 Task: Apply the Brilliance Slider to a food photo to make the colors pop.
Action: Mouse moved to (553, 531)
Screenshot: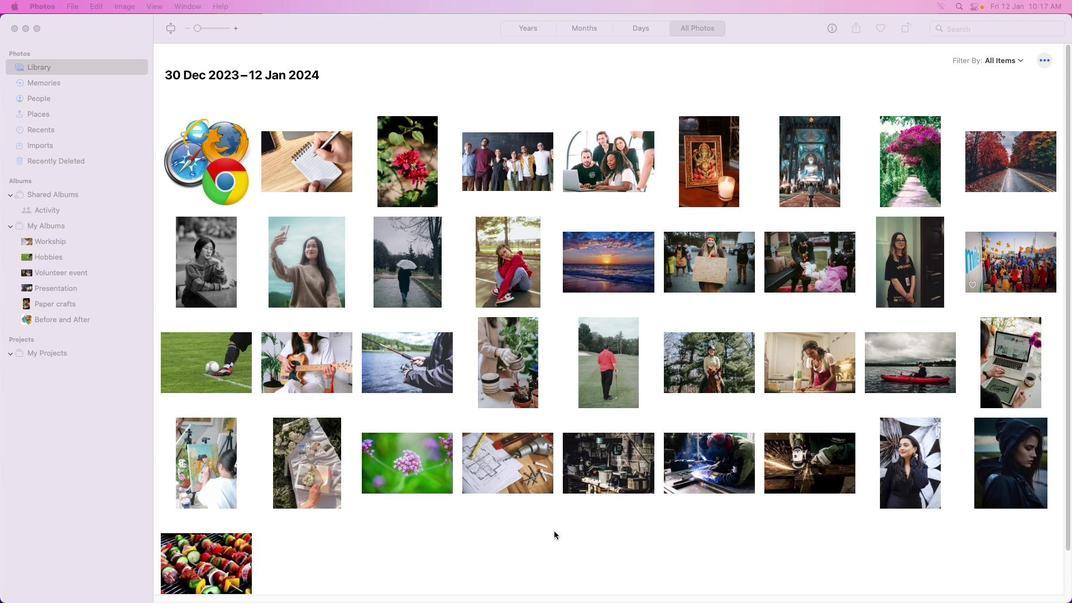 
Action: Mouse pressed left at (553, 531)
Screenshot: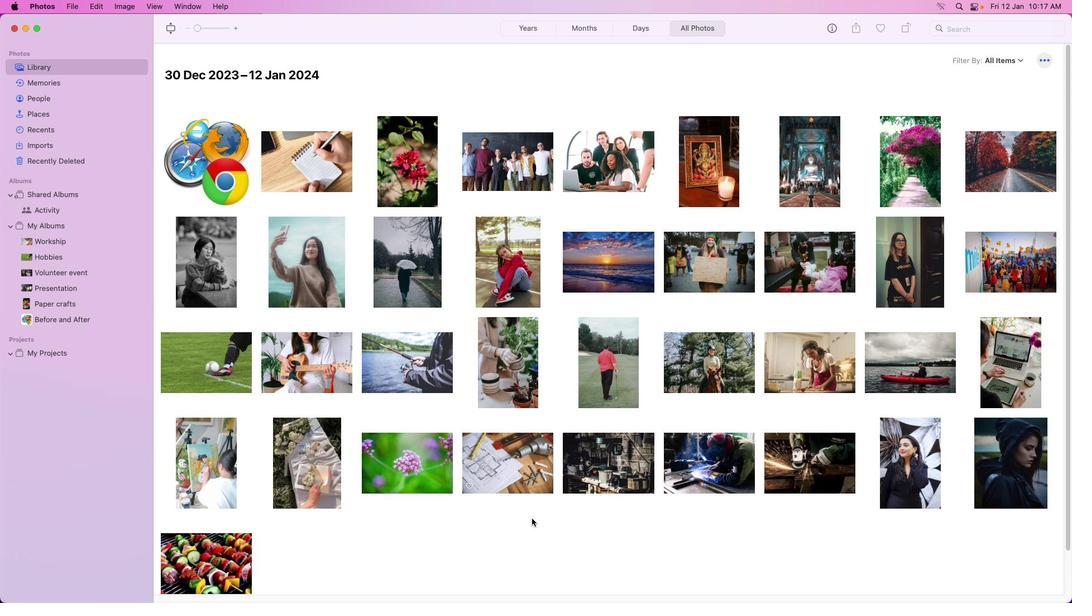 
Action: Mouse moved to (212, 550)
Screenshot: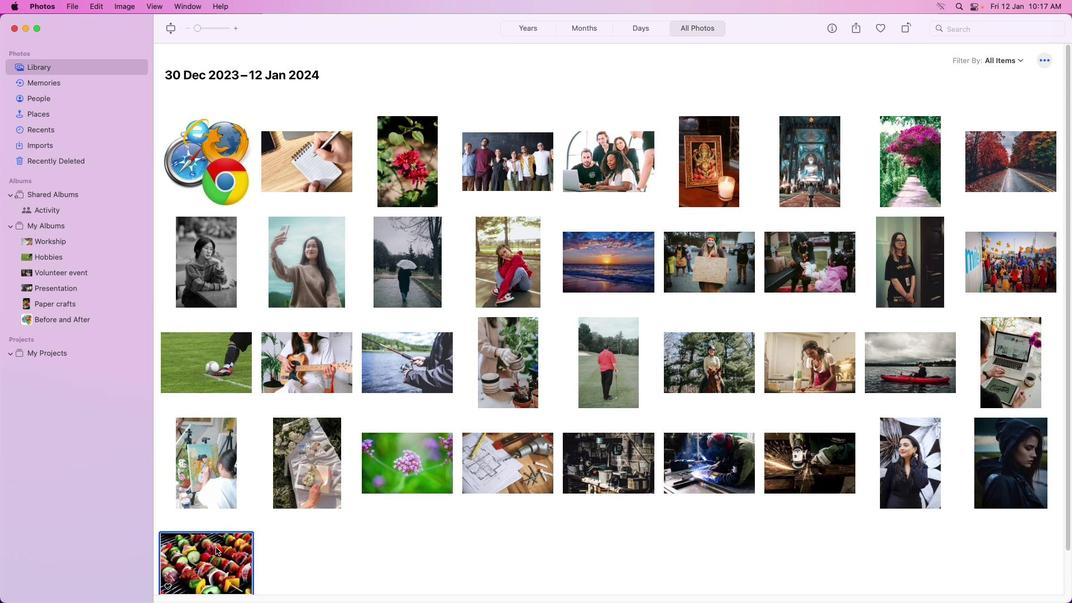 
Action: Mouse pressed left at (212, 550)
Screenshot: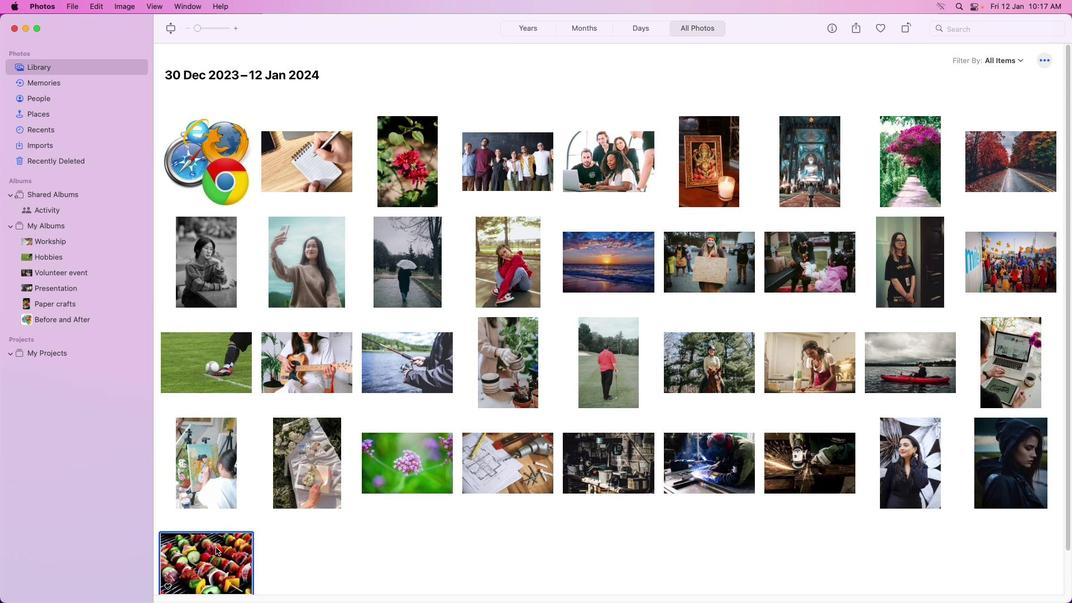 
Action: Mouse moved to (215, 547)
Screenshot: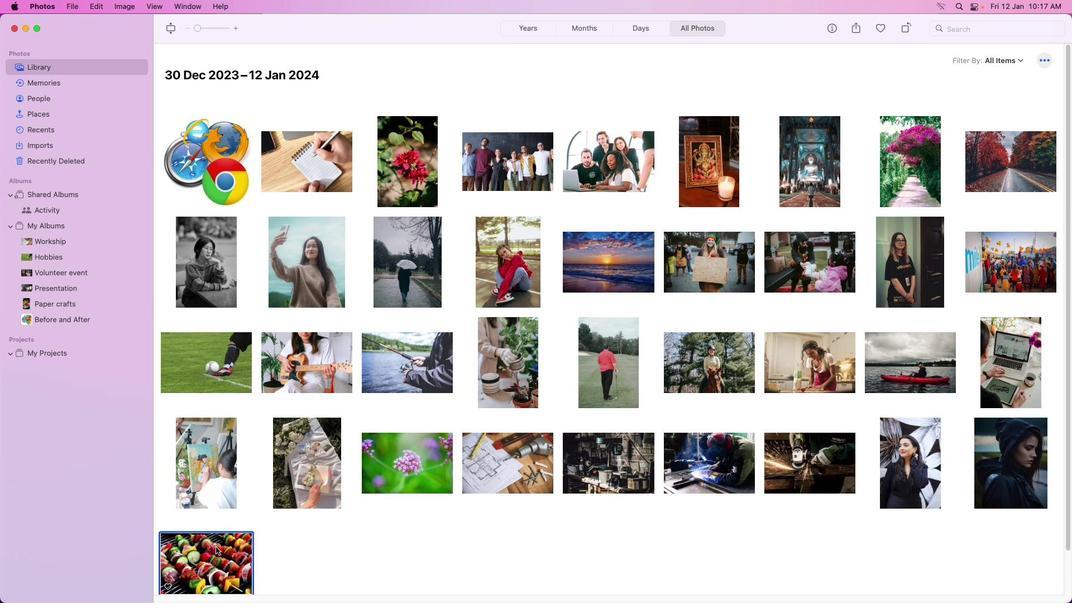 
Action: Mouse pressed left at (215, 547)
Screenshot: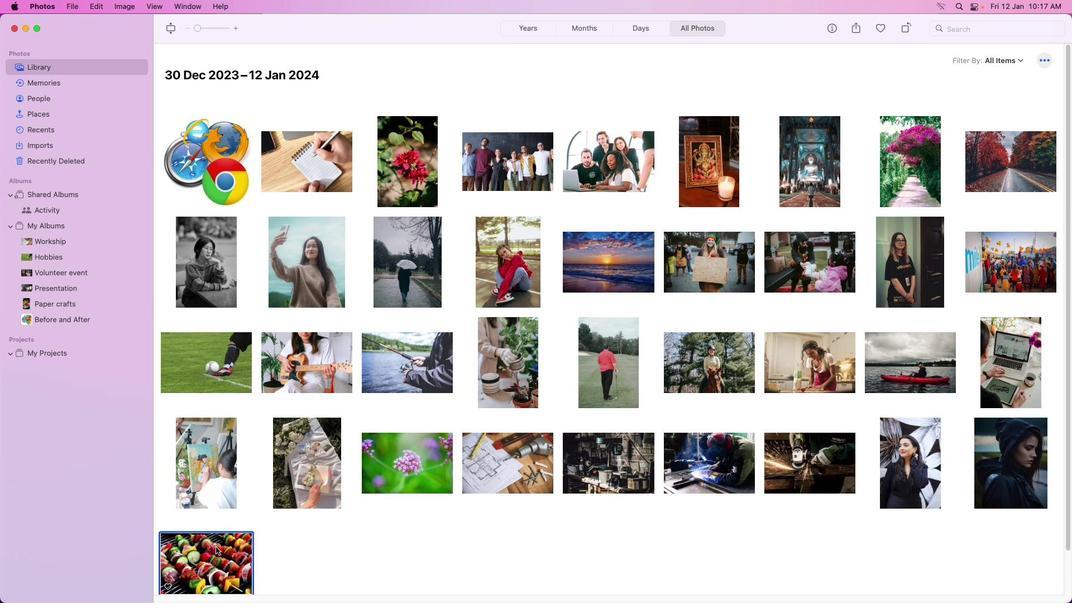 
Action: Mouse moved to (215, 546)
Screenshot: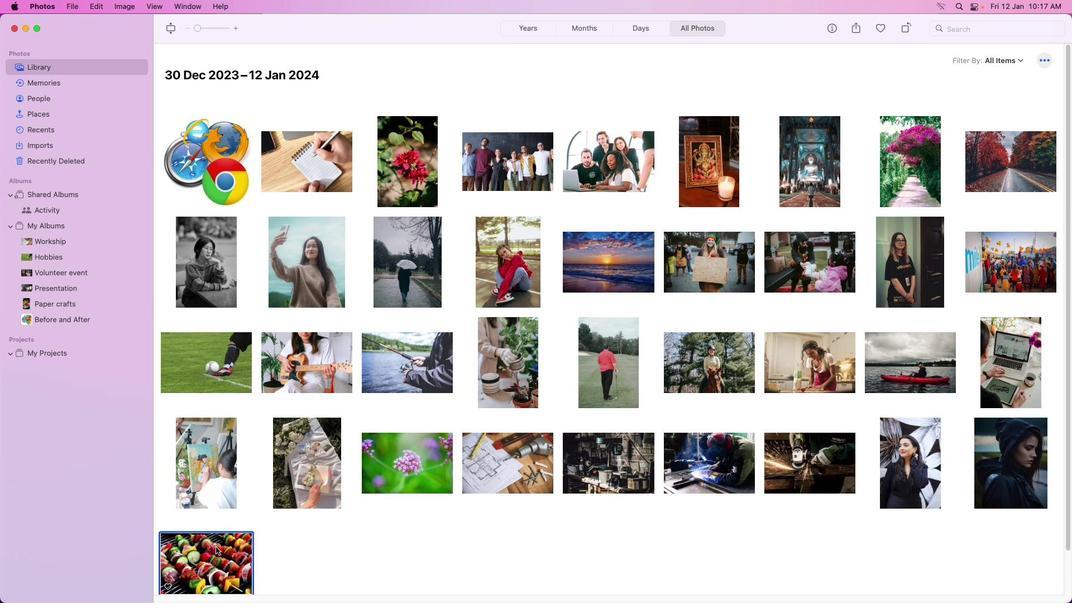 
Action: Mouse pressed left at (215, 546)
Screenshot: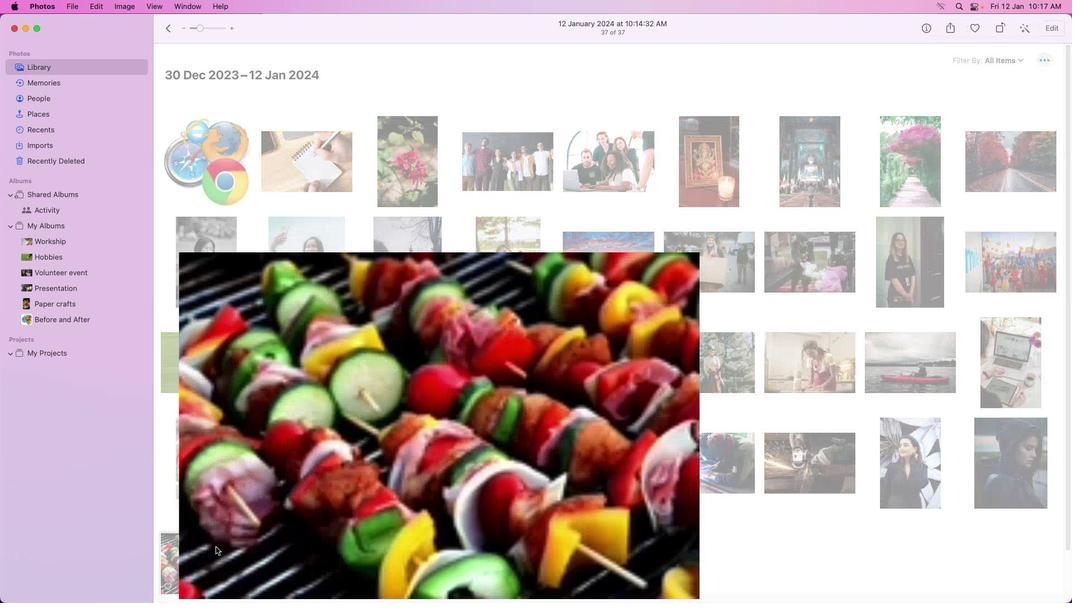 
Action: Mouse pressed left at (215, 546)
Screenshot: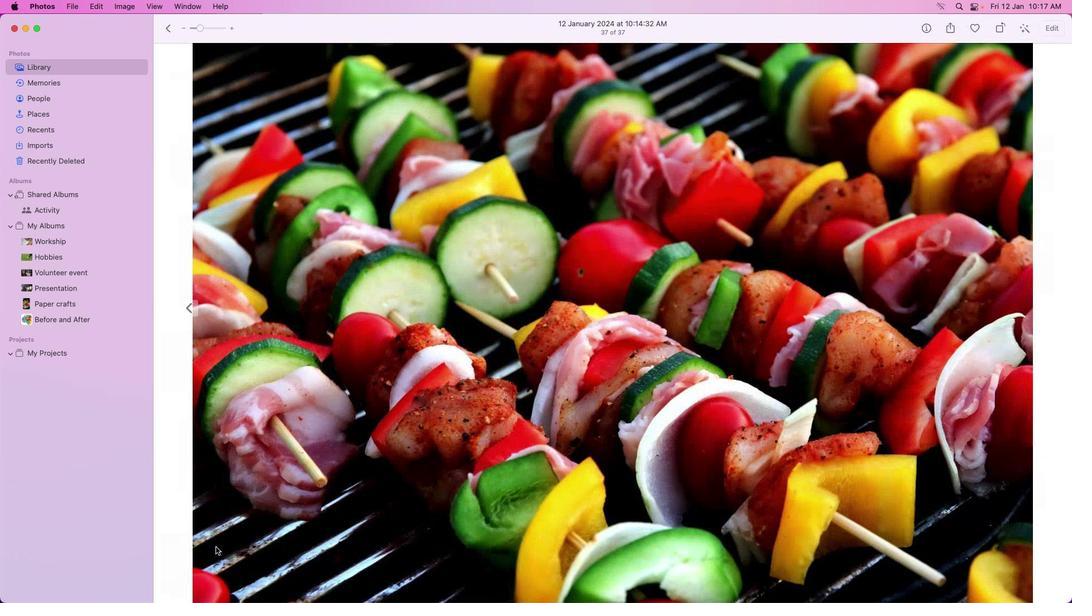 
Action: Mouse moved to (1055, 27)
Screenshot: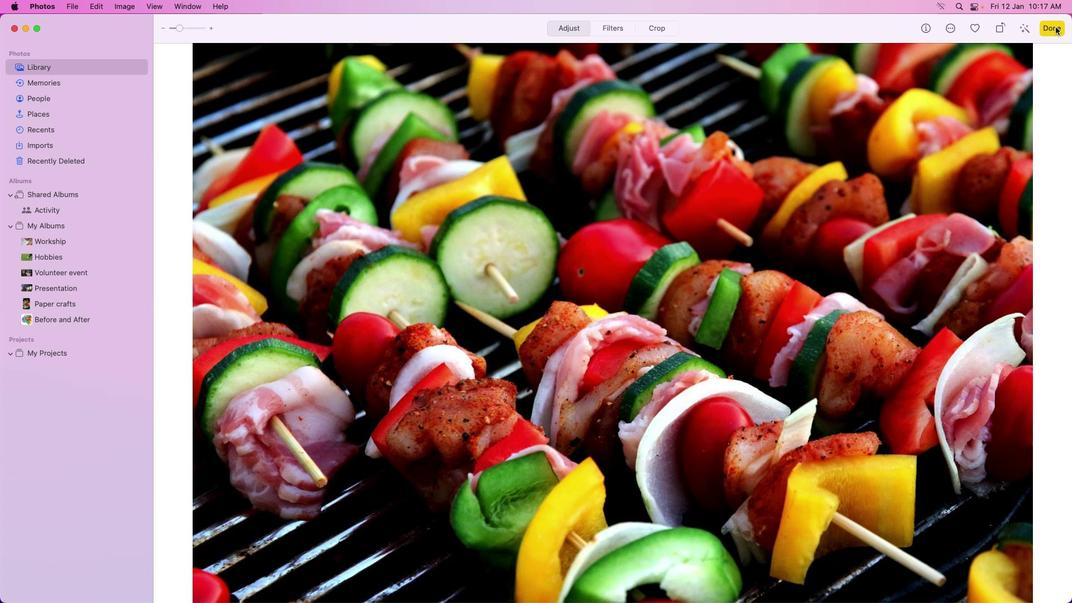 
Action: Mouse pressed left at (1055, 27)
Screenshot: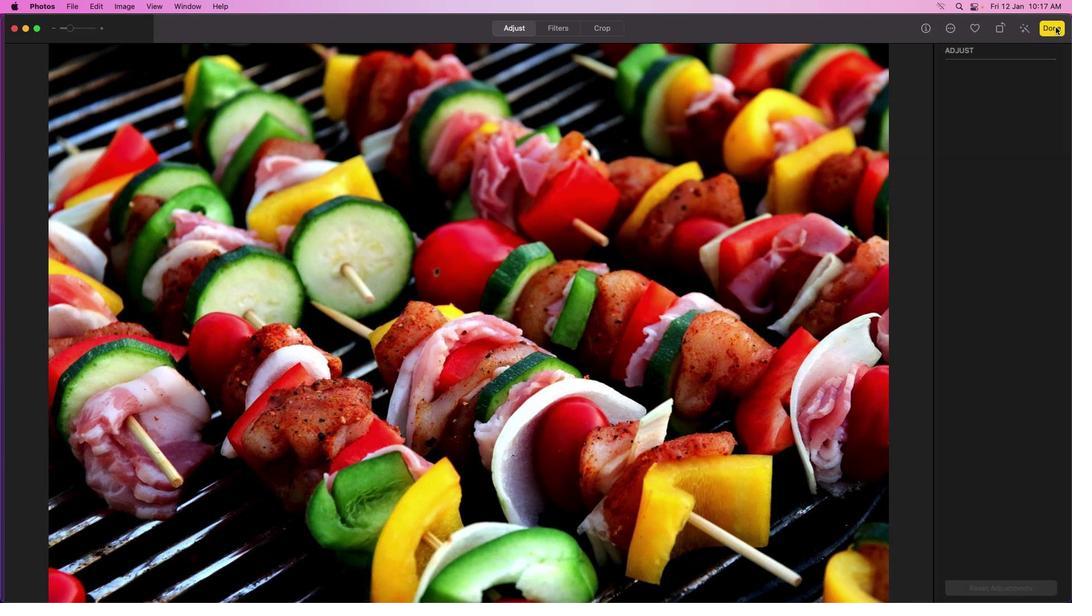 
Action: Mouse moved to (997, 128)
Screenshot: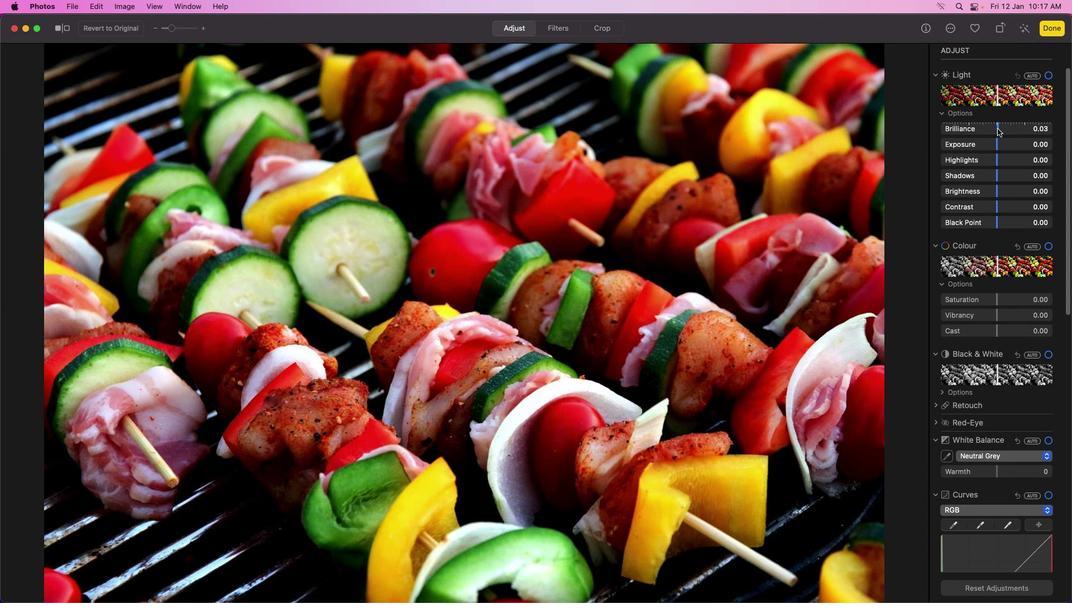 
Action: Mouse pressed left at (997, 128)
Screenshot: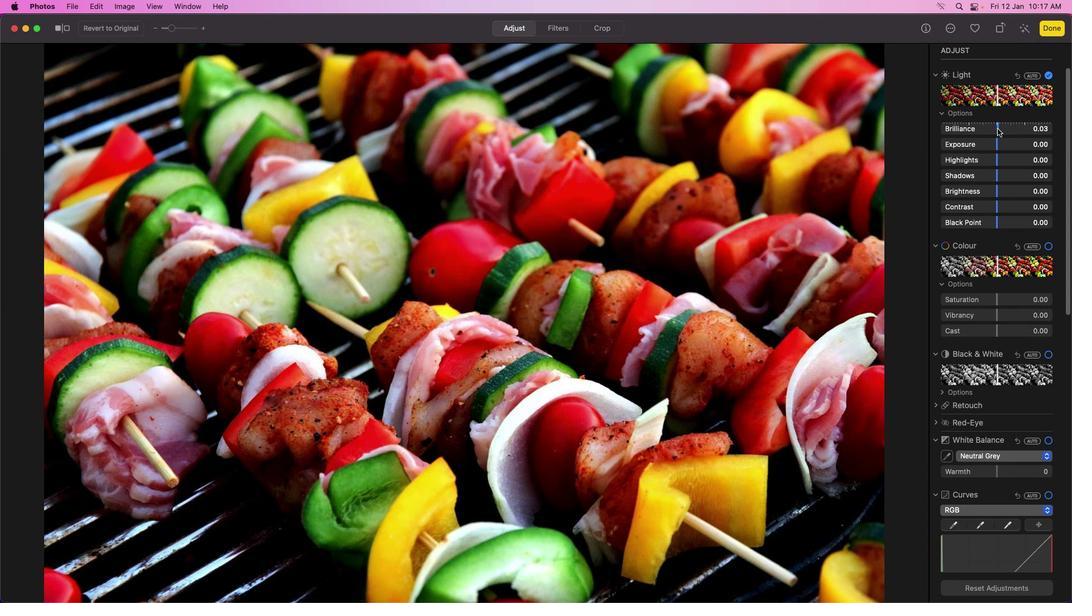 
Action: Mouse moved to (1024, 130)
Screenshot: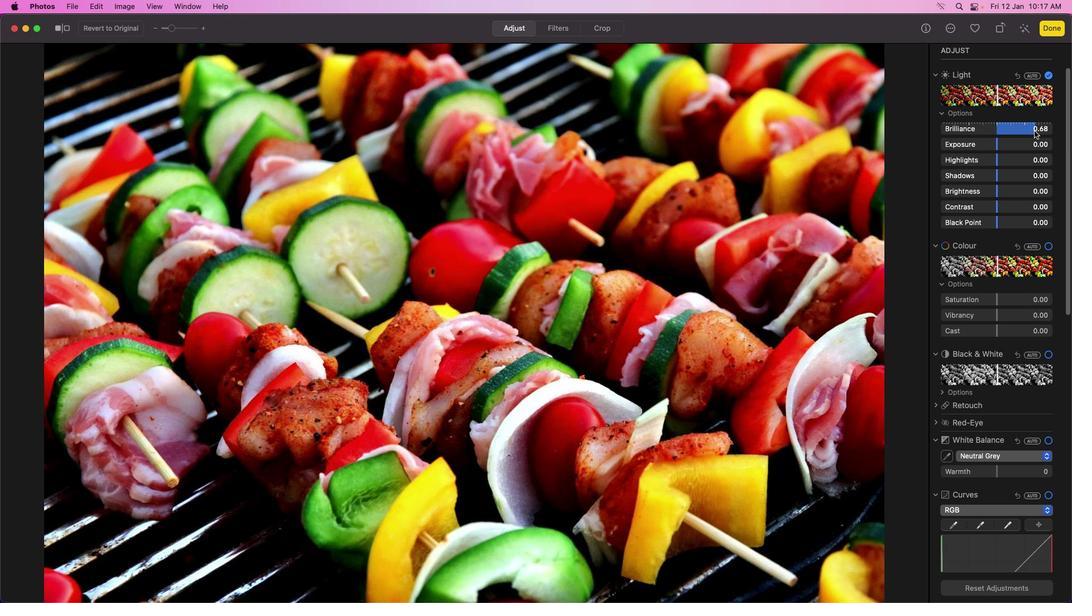 
Action: Mouse pressed left at (1024, 130)
Screenshot: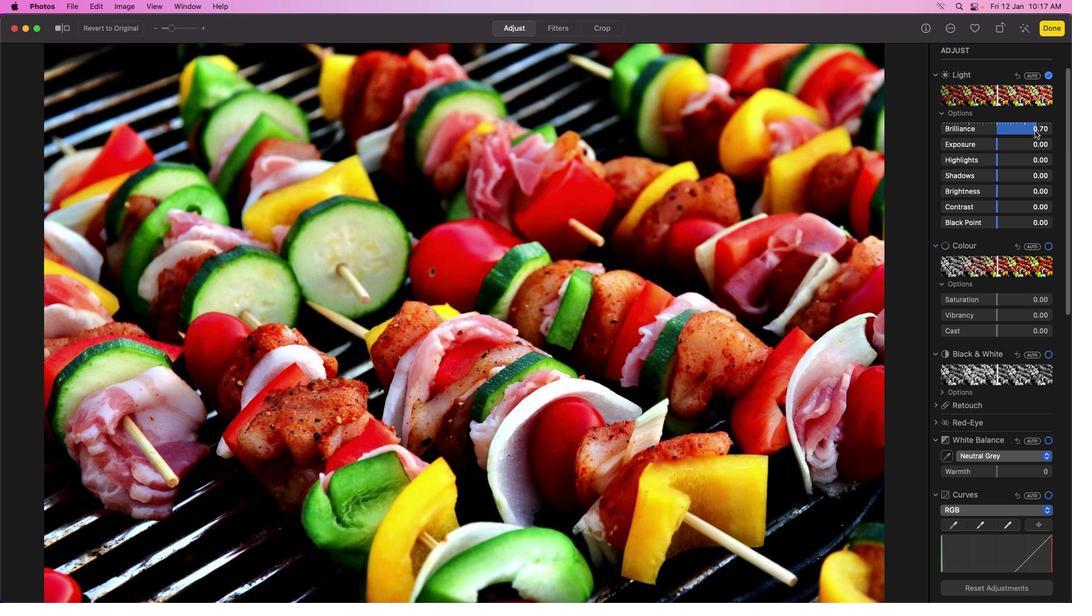 
Action: Mouse moved to (997, 145)
Screenshot: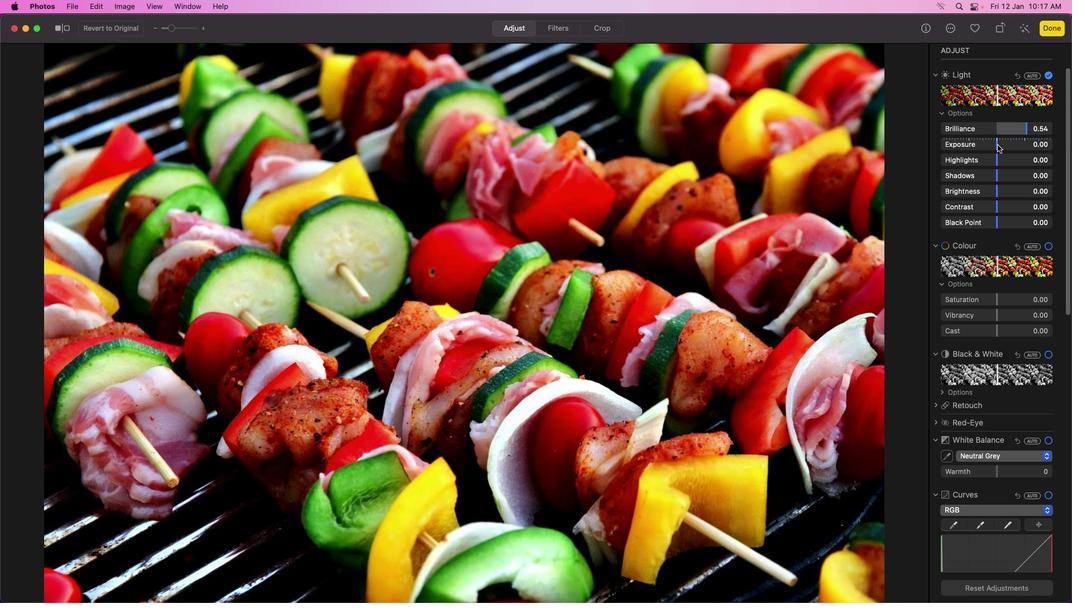 
Action: Mouse pressed left at (997, 145)
Screenshot: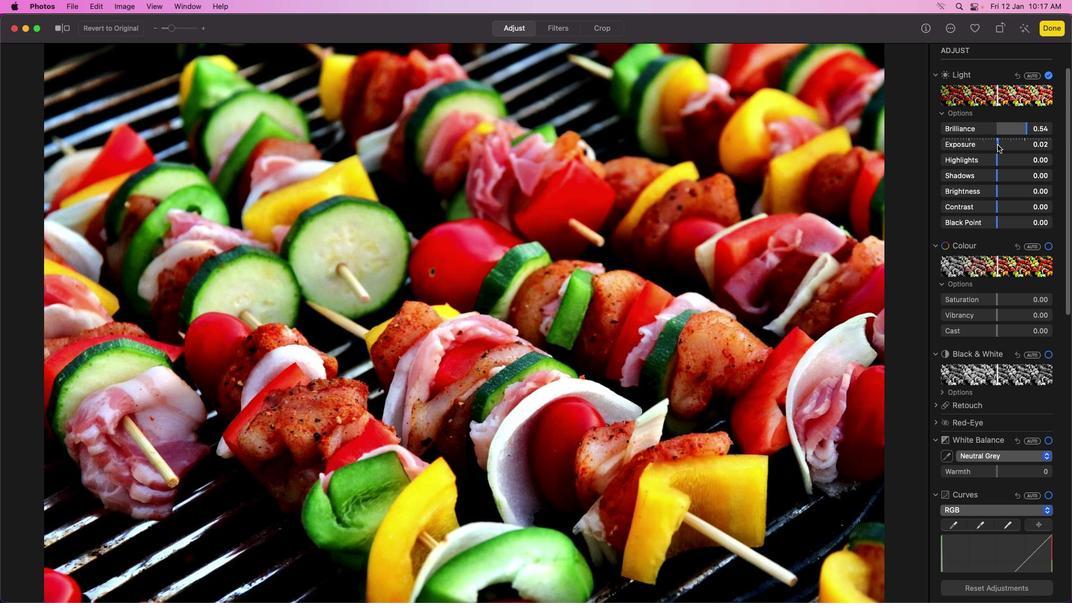 
Action: Mouse moved to (998, 161)
Screenshot: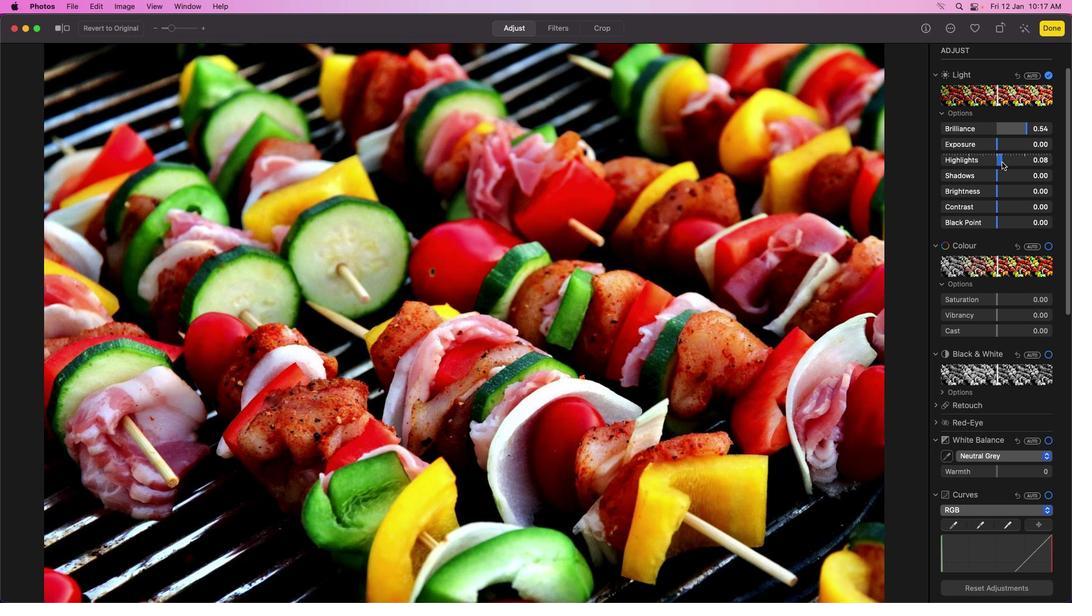 
Action: Mouse pressed left at (998, 161)
Screenshot: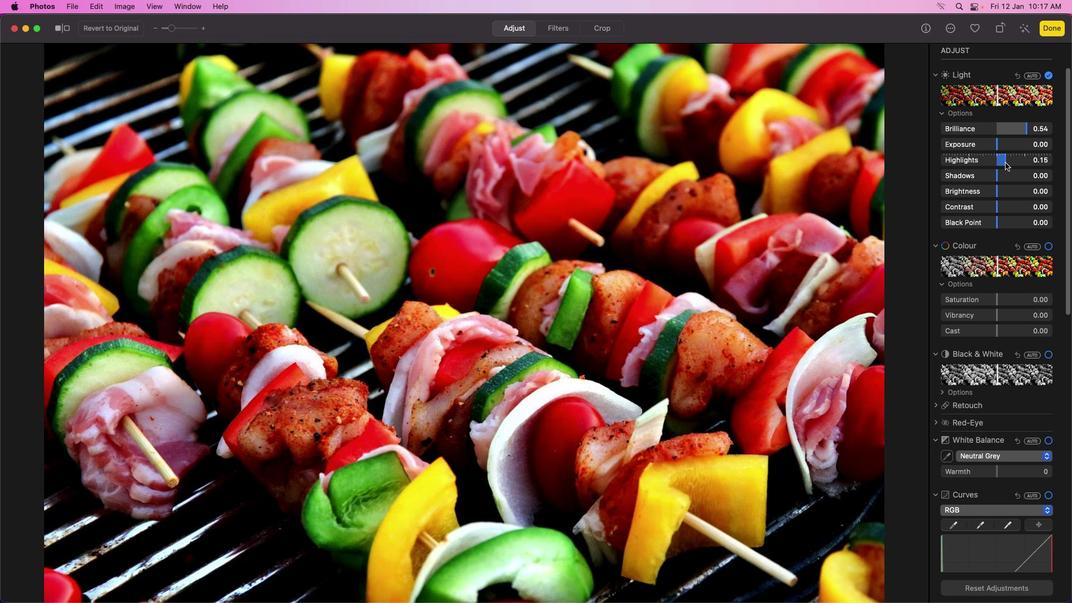 
Action: Mouse moved to (996, 178)
Screenshot: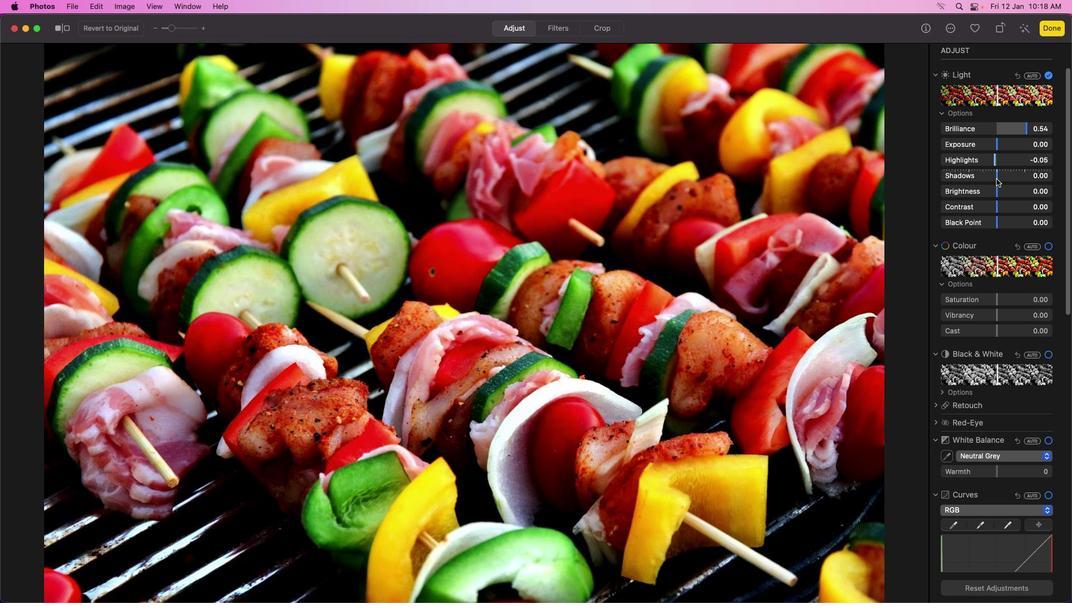
Action: Mouse pressed left at (996, 178)
Screenshot: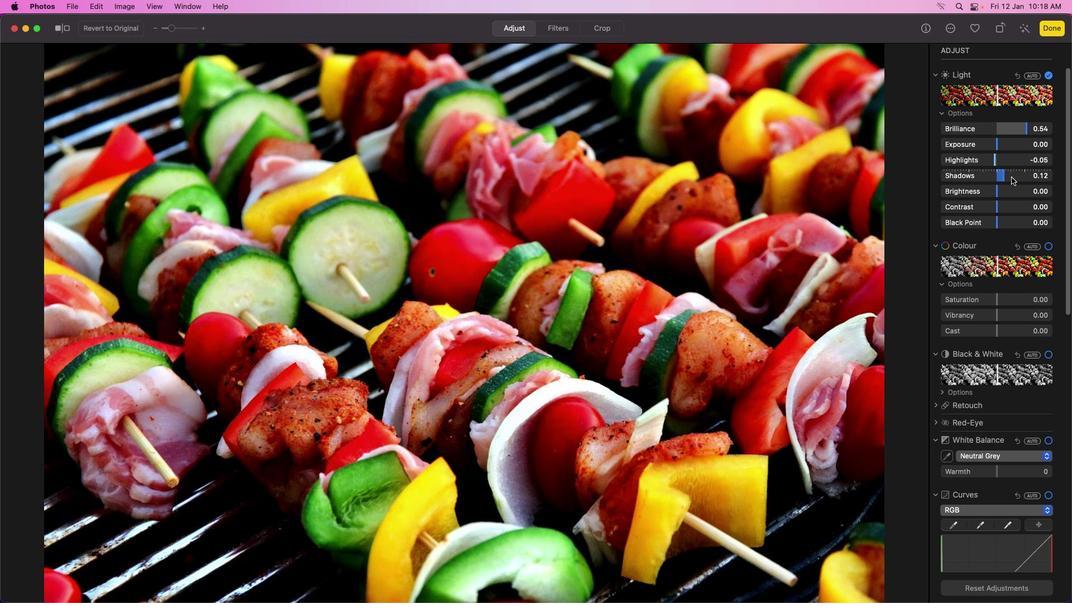 
Action: Mouse moved to (1022, 177)
Screenshot: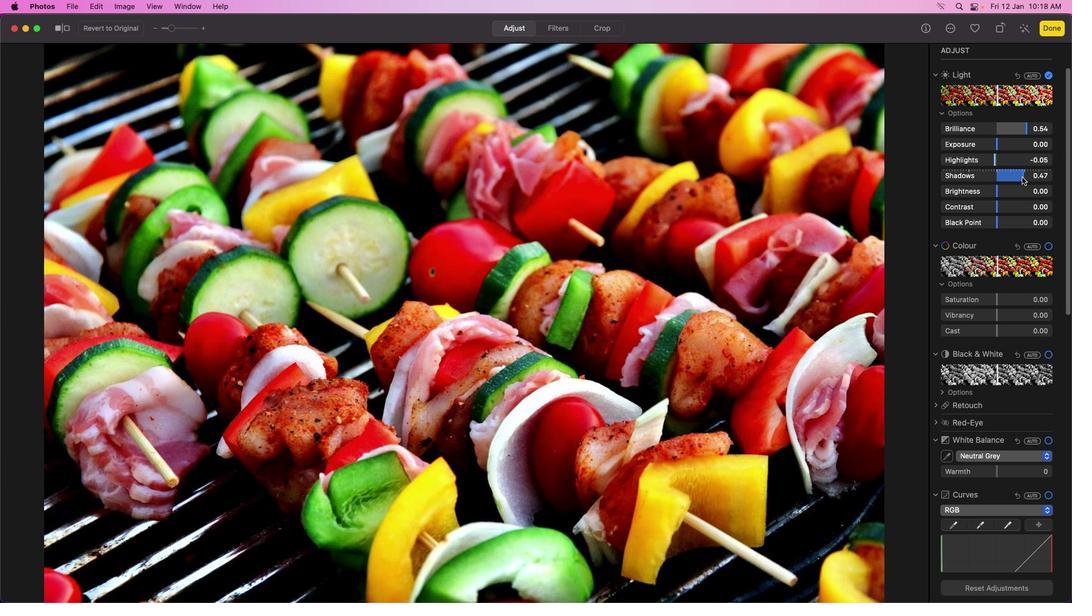 
Action: Mouse pressed left at (1022, 177)
Screenshot: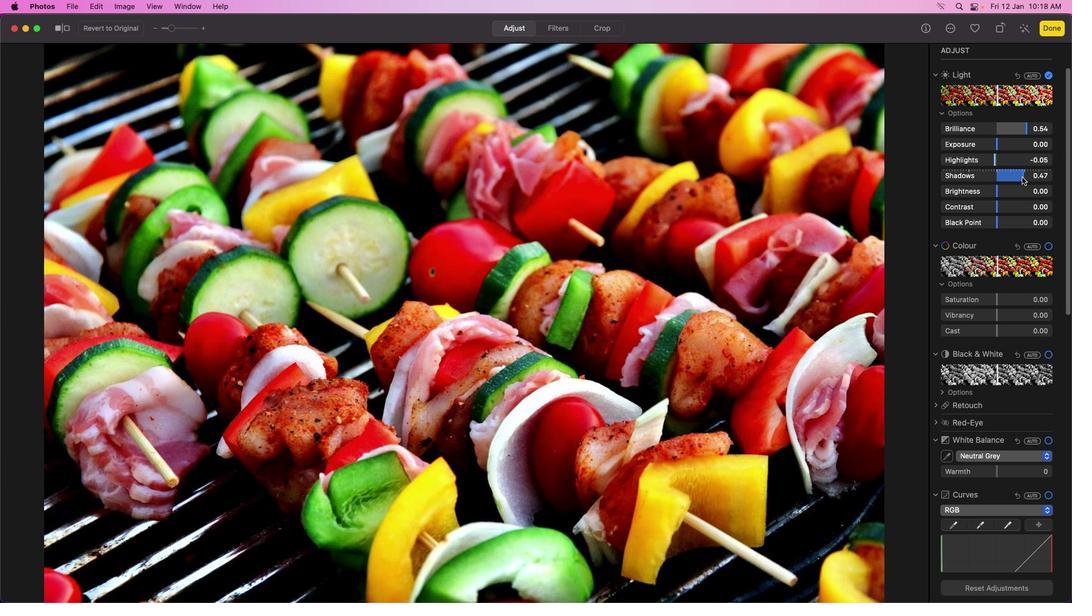 
Action: Mouse moved to (1015, 175)
Screenshot: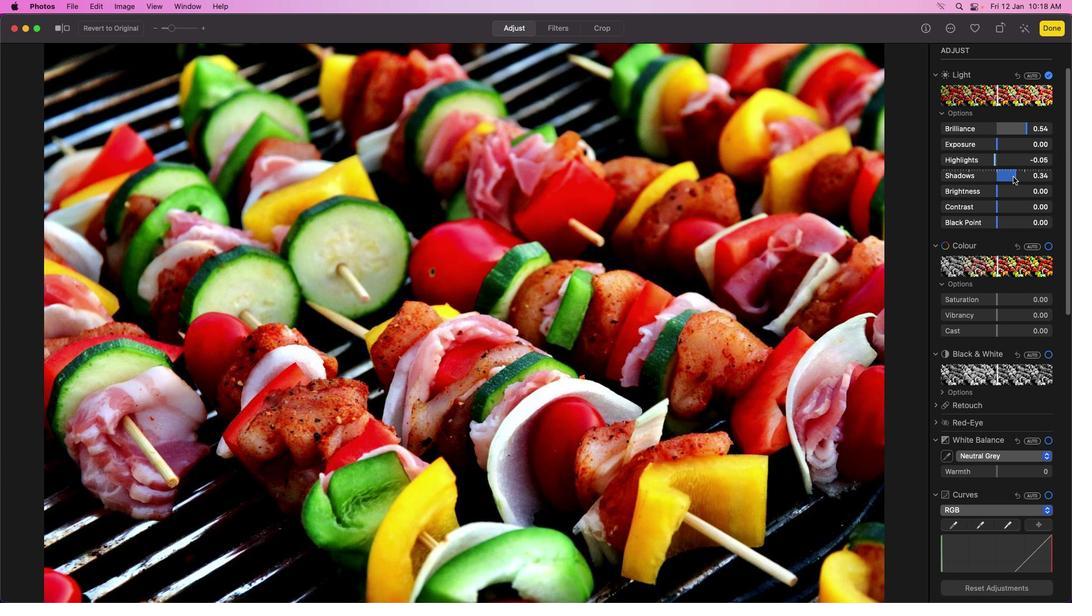 
Action: Mouse pressed left at (1015, 175)
Screenshot: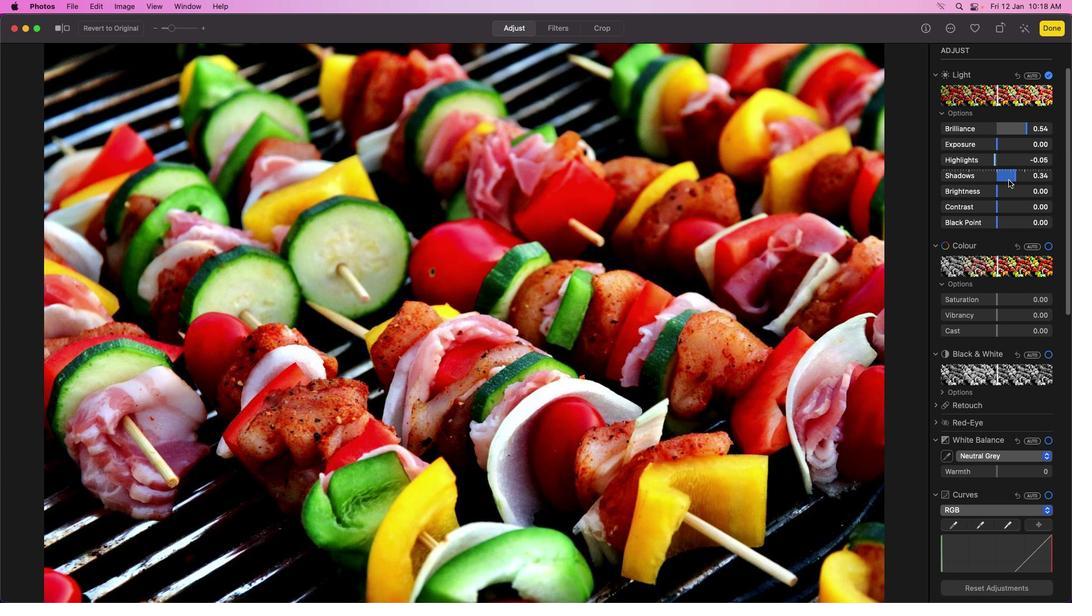 
Action: Mouse moved to (997, 192)
Screenshot: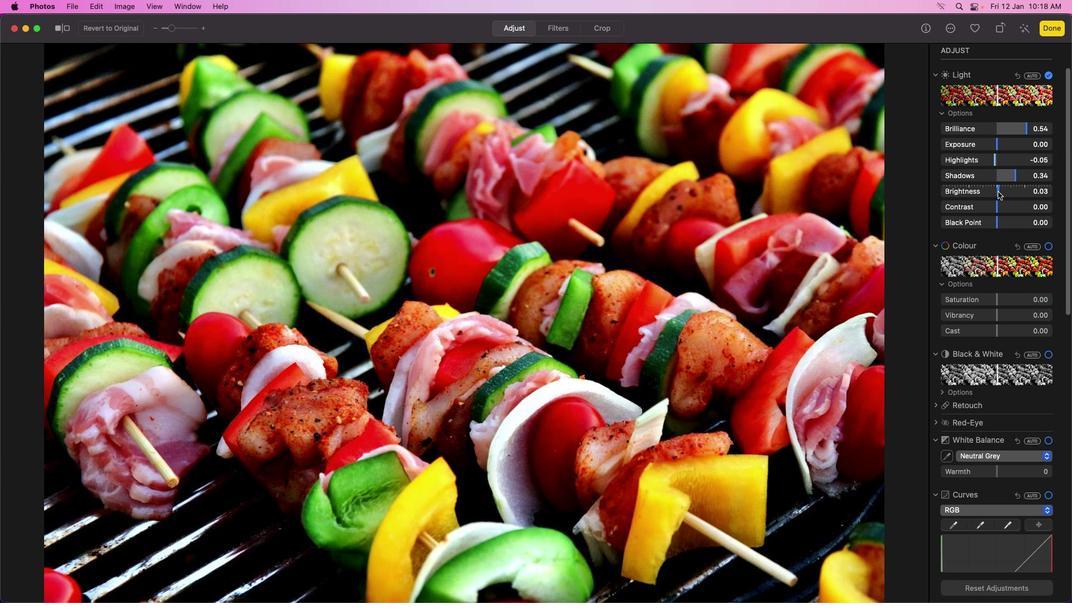 
Action: Mouse pressed left at (997, 192)
Screenshot: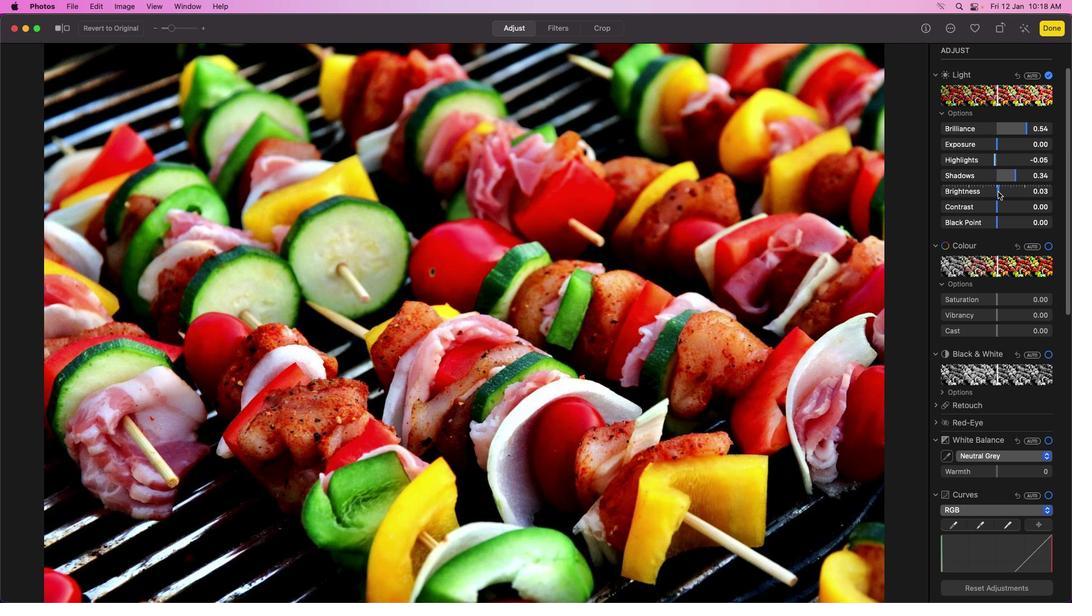 
Action: Mouse moved to (997, 224)
Screenshot: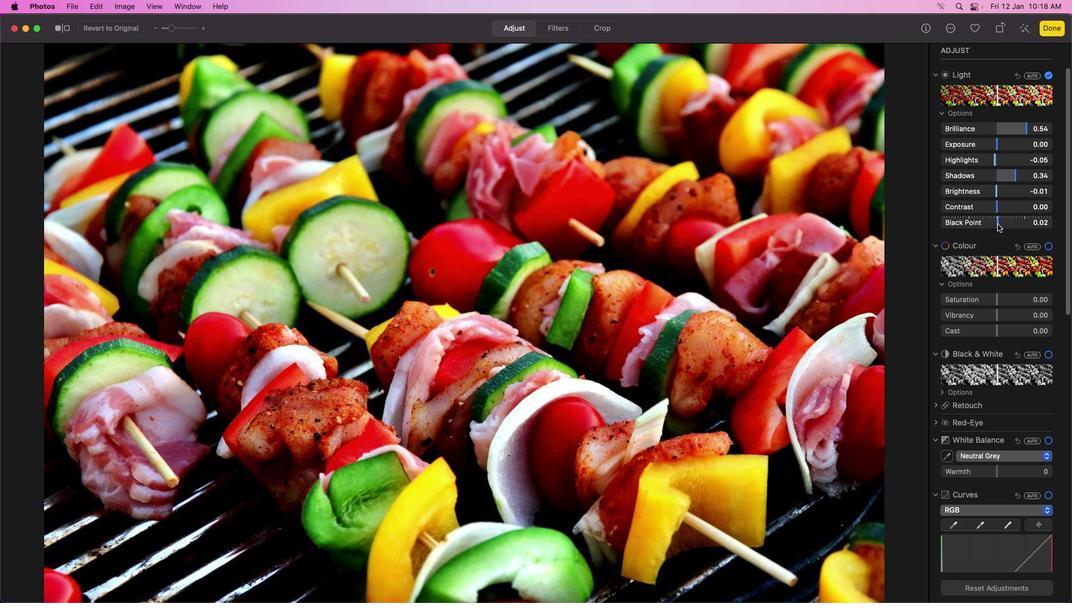 
Action: Mouse pressed left at (997, 224)
Screenshot: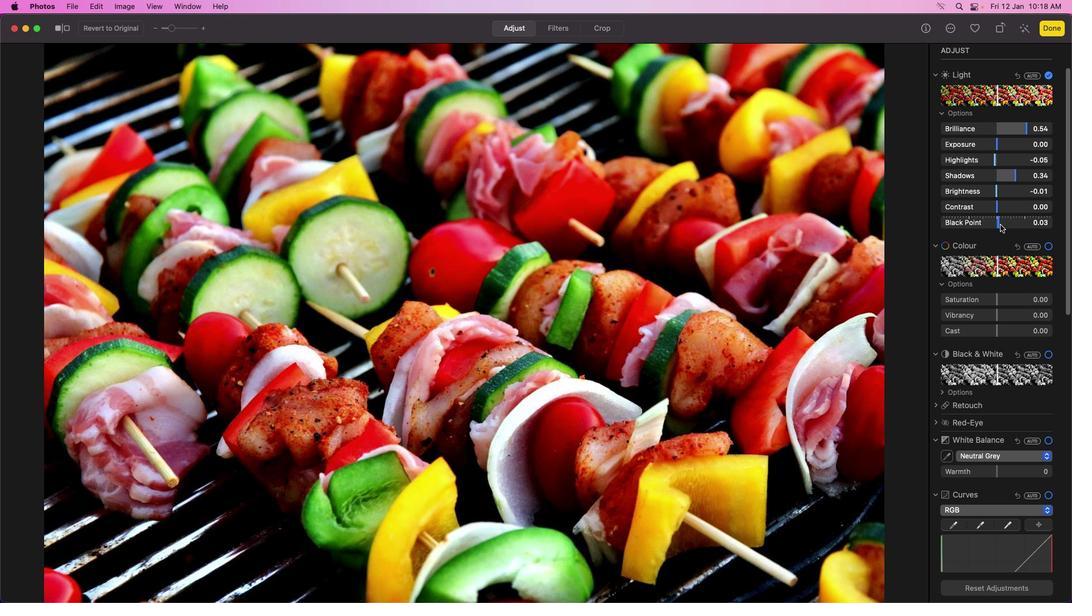 
Action: Mouse moved to (1000, 299)
Screenshot: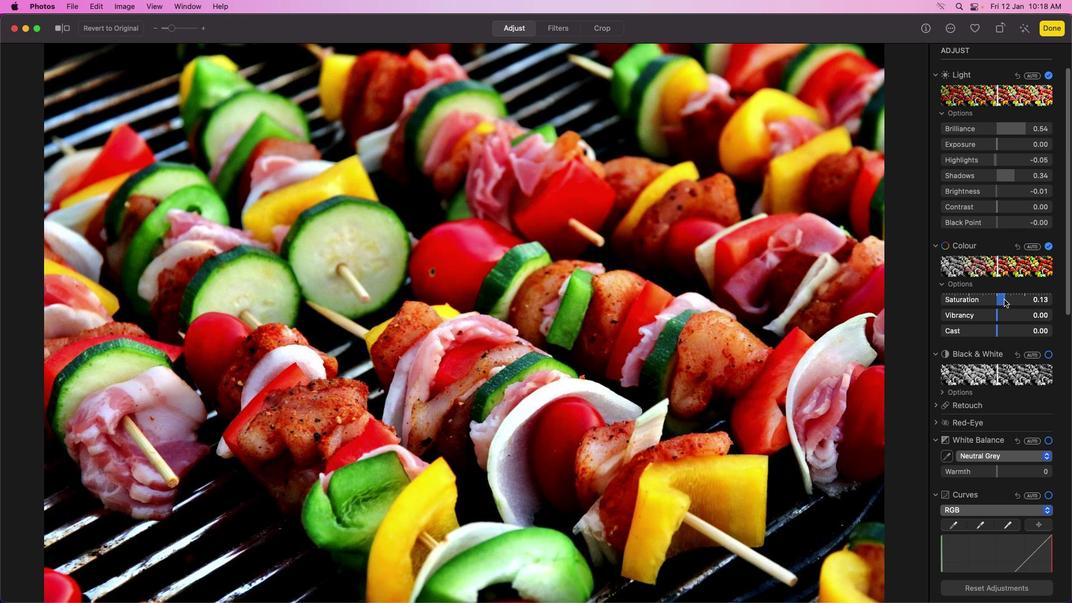 
Action: Mouse pressed left at (1000, 299)
Screenshot: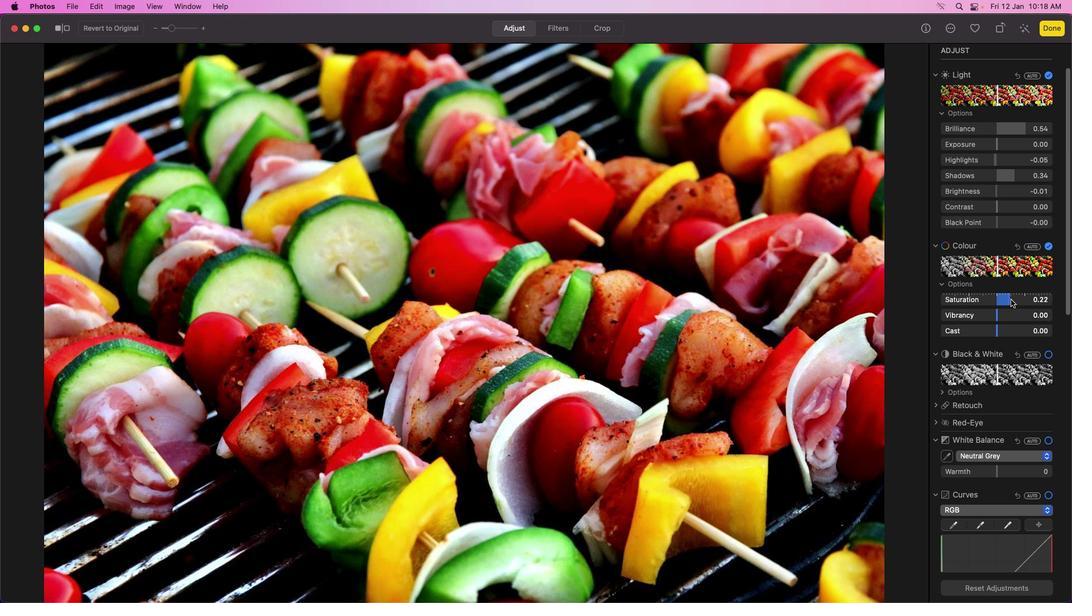 
Action: Mouse moved to (1054, 23)
Screenshot: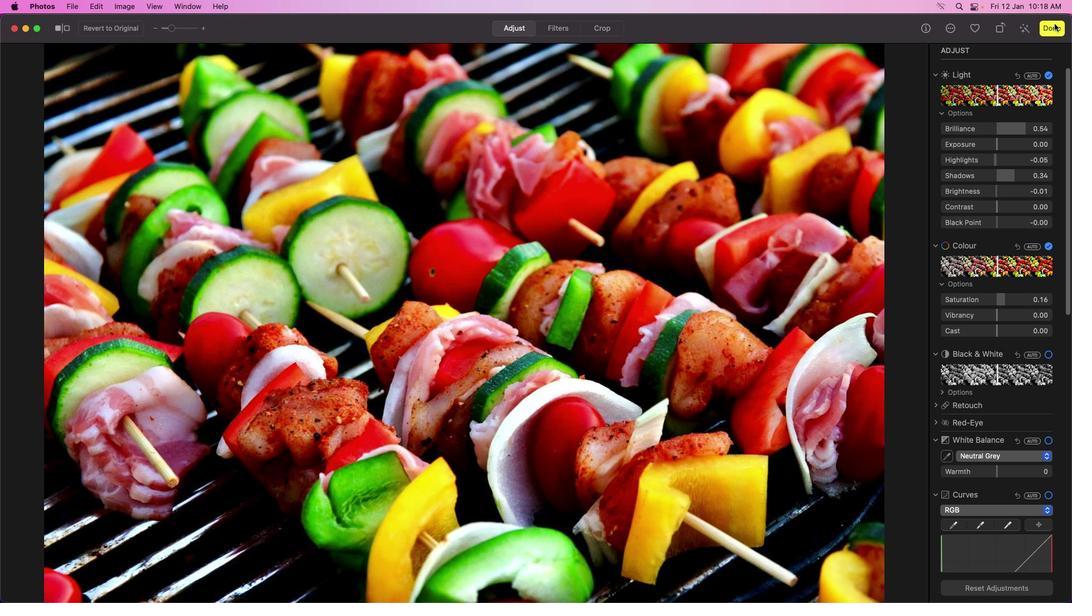 
Action: Mouse pressed left at (1054, 23)
Screenshot: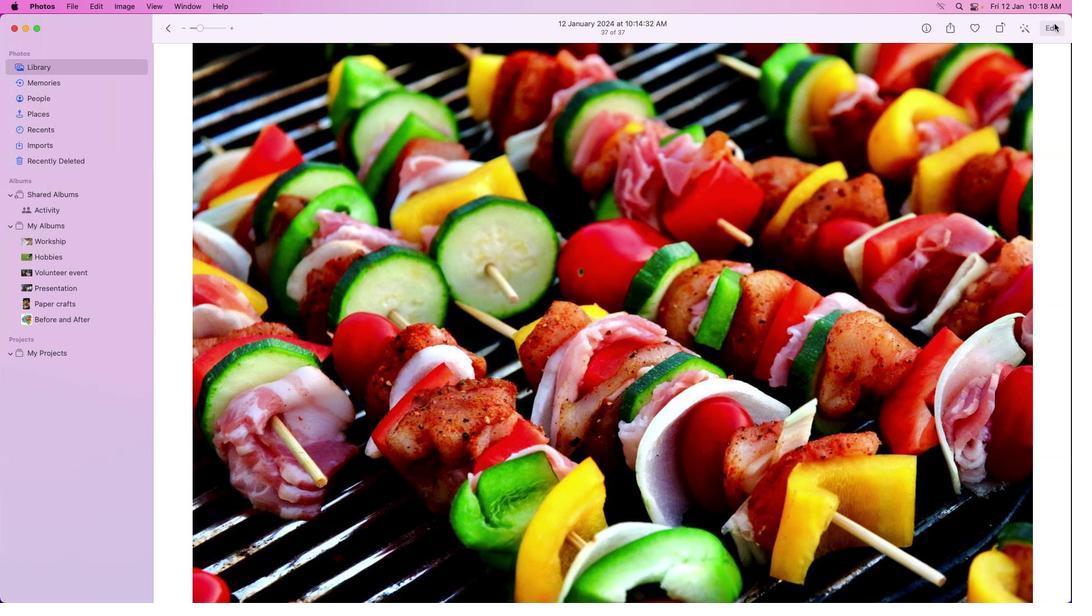 
Action: Mouse moved to (1029, 198)
Screenshot: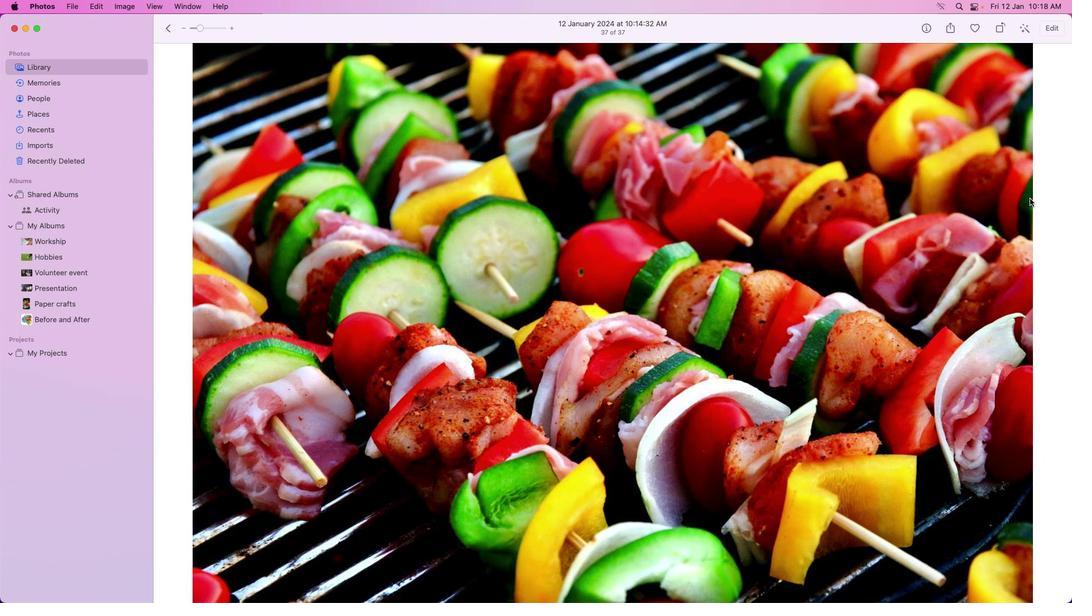 
